 Task: Delete the filter.
Action: Mouse moved to (606, 96)
Screenshot: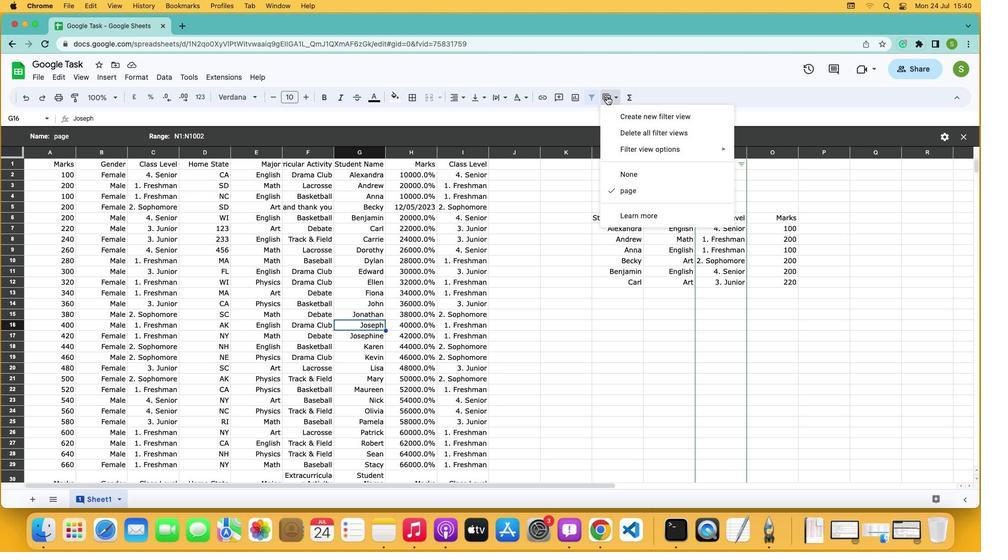 
Action: Mouse pressed left at (606, 96)
Screenshot: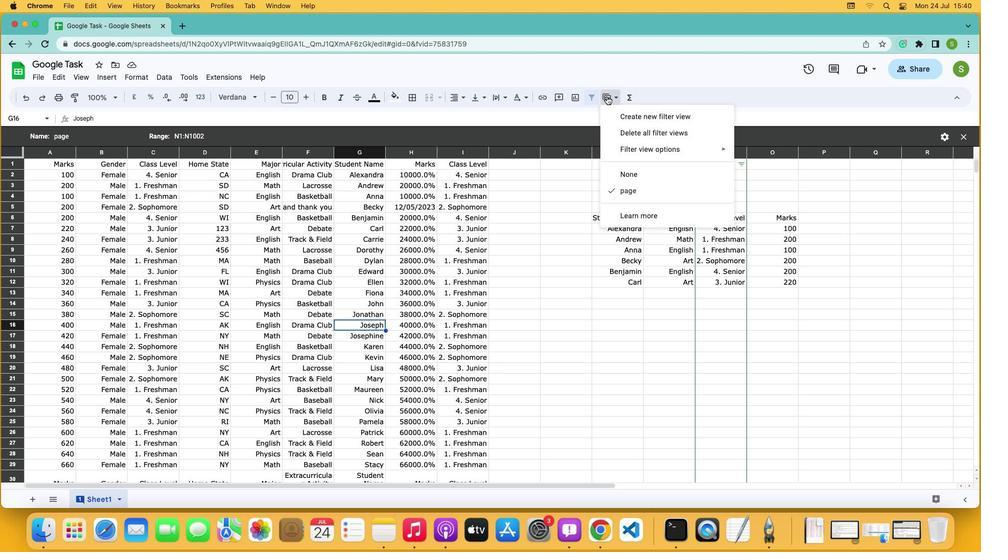 
Action: Mouse moved to (645, 147)
Screenshot: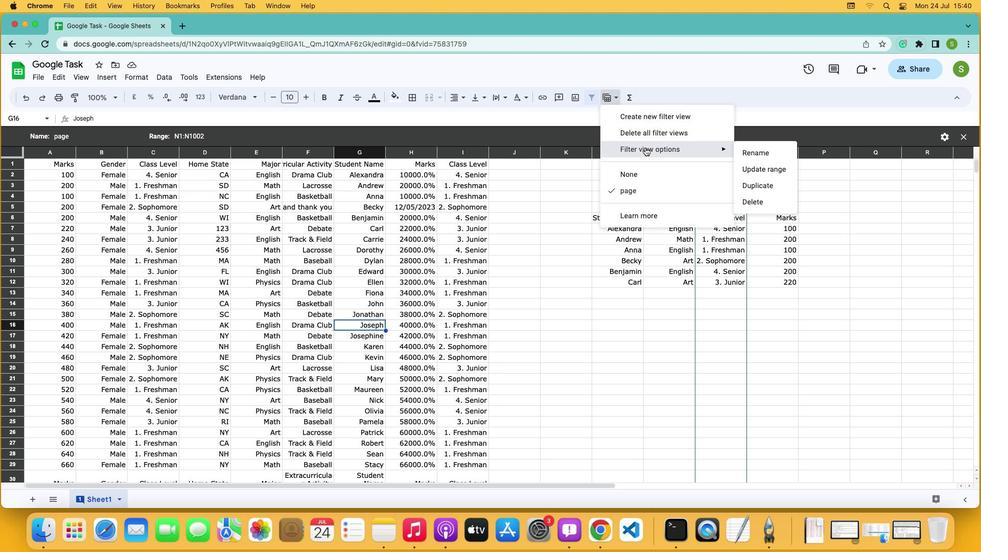 
Action: Mouse pressed left at (645, 147)
Screenshot: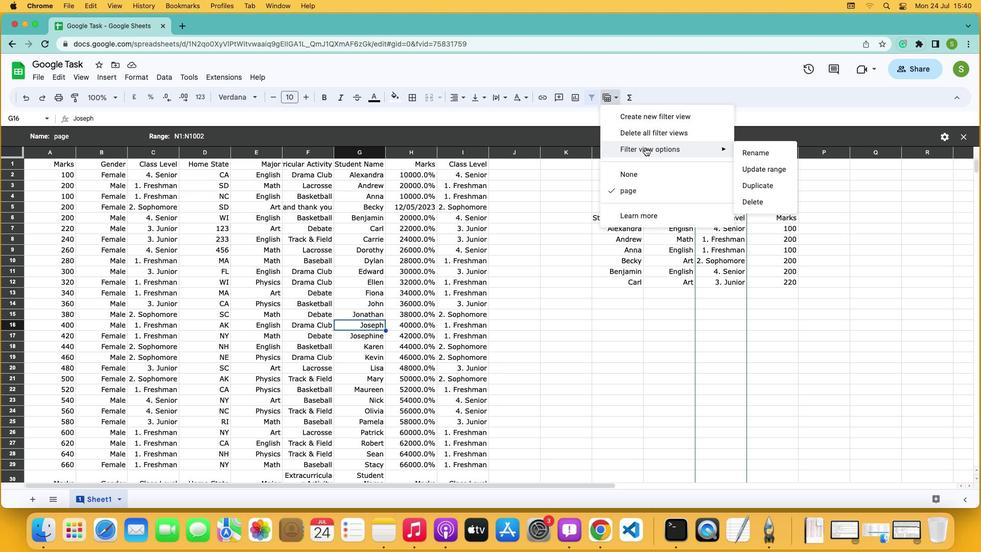 
Action: Mouse moved to (766, 204)
Screenshot: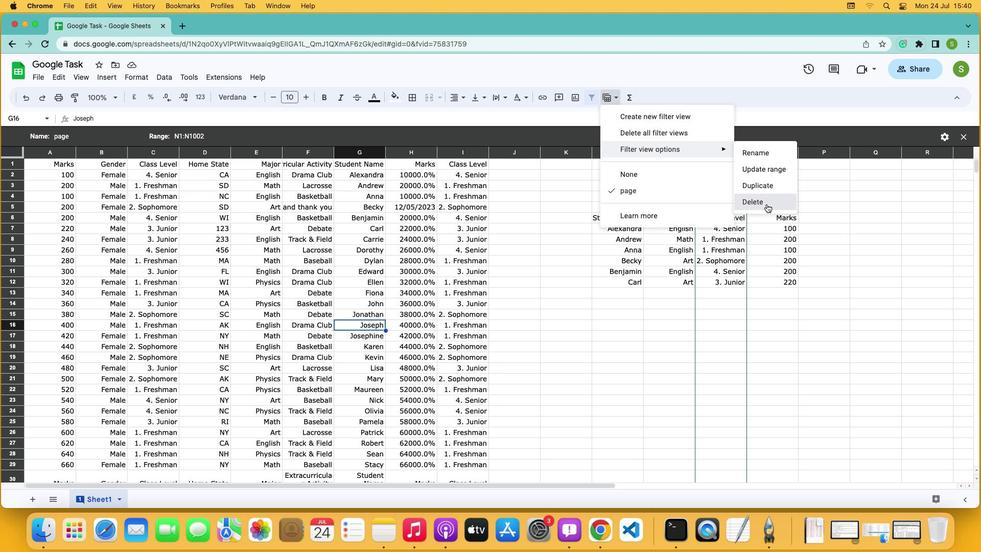 
Action: Mouse pressed left at (766, 204)
Screenshot: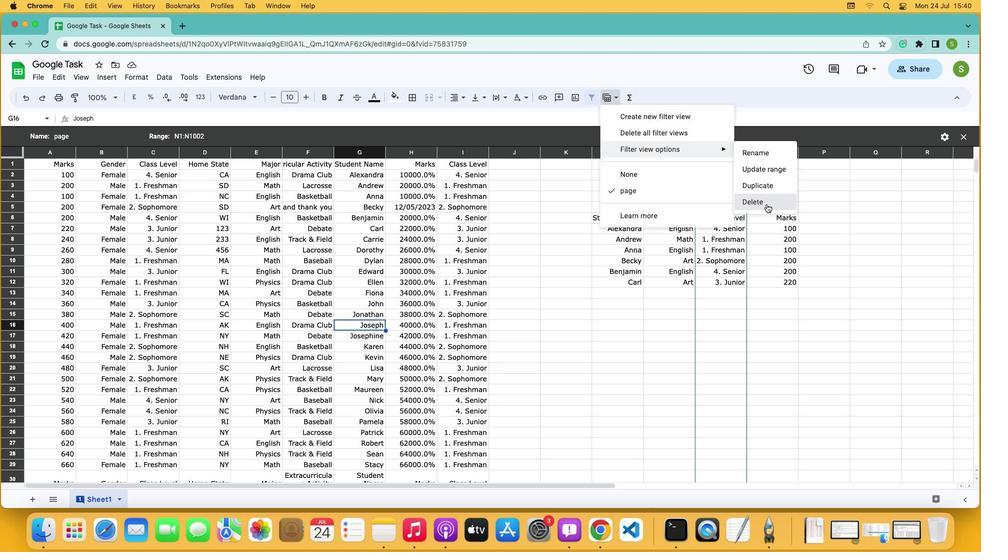 
Action: Mouse moved to (620, 237)
Screenshot: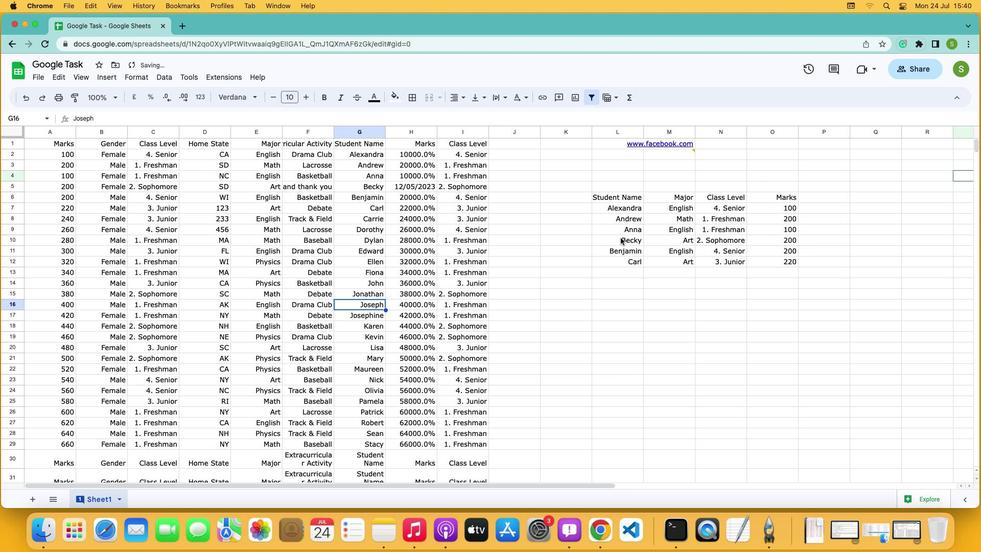 
